 Task: Make in the project AuraTech an epic 'Agile methodology adoption'. Create in the project AuraTech an epic 'Social media integration'. Add in the project AuraTech an epic 'IT skills development and training'
Action: Mouse moved to (207, 65)
Screenshot: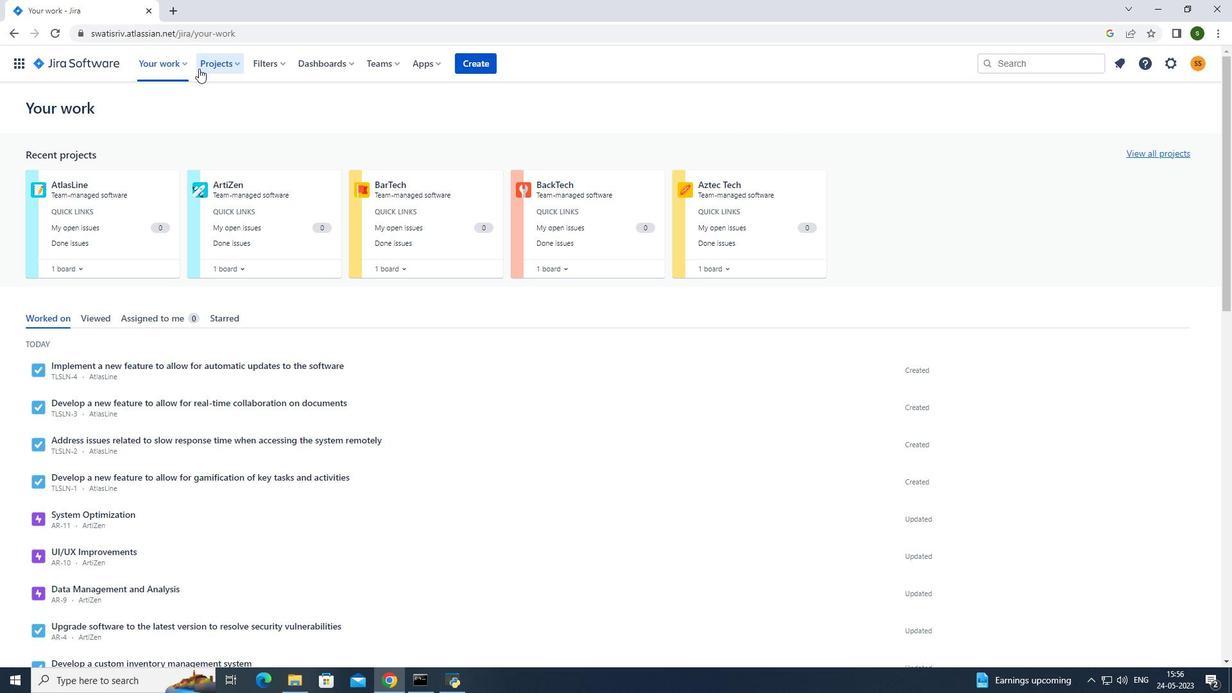 
Action: Mouse pressed left at (207, 65)
Screenshot: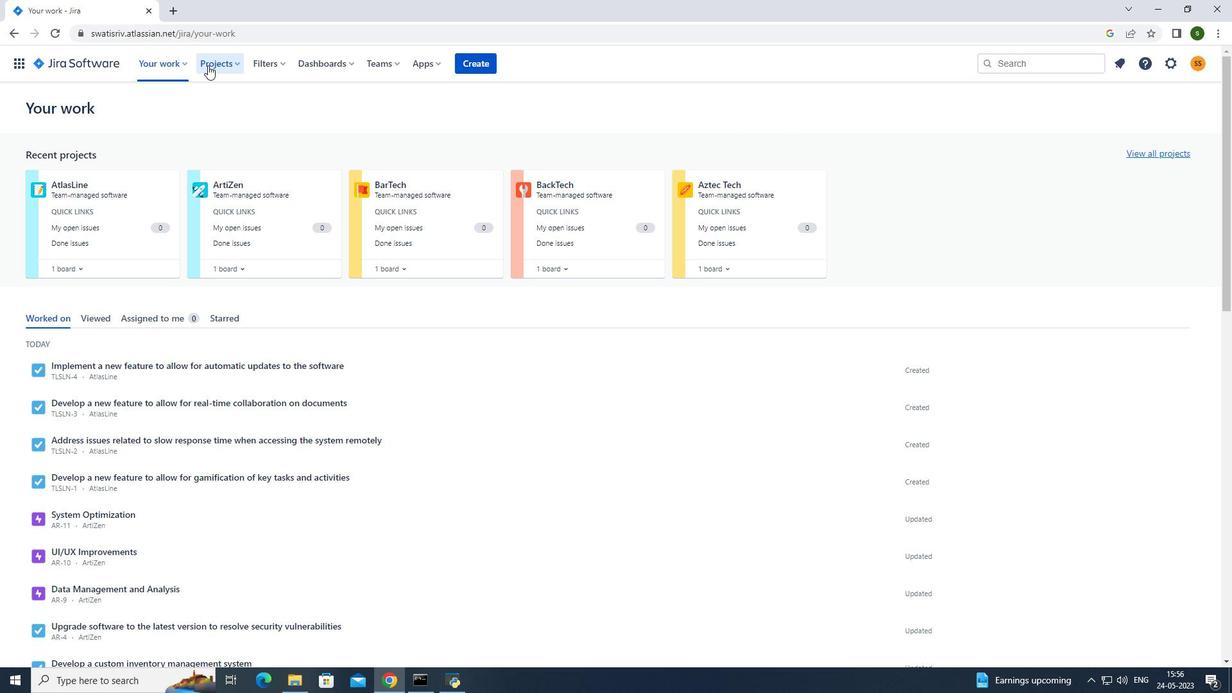 
Action: Mouse moved to (289, 121)
Screenshot: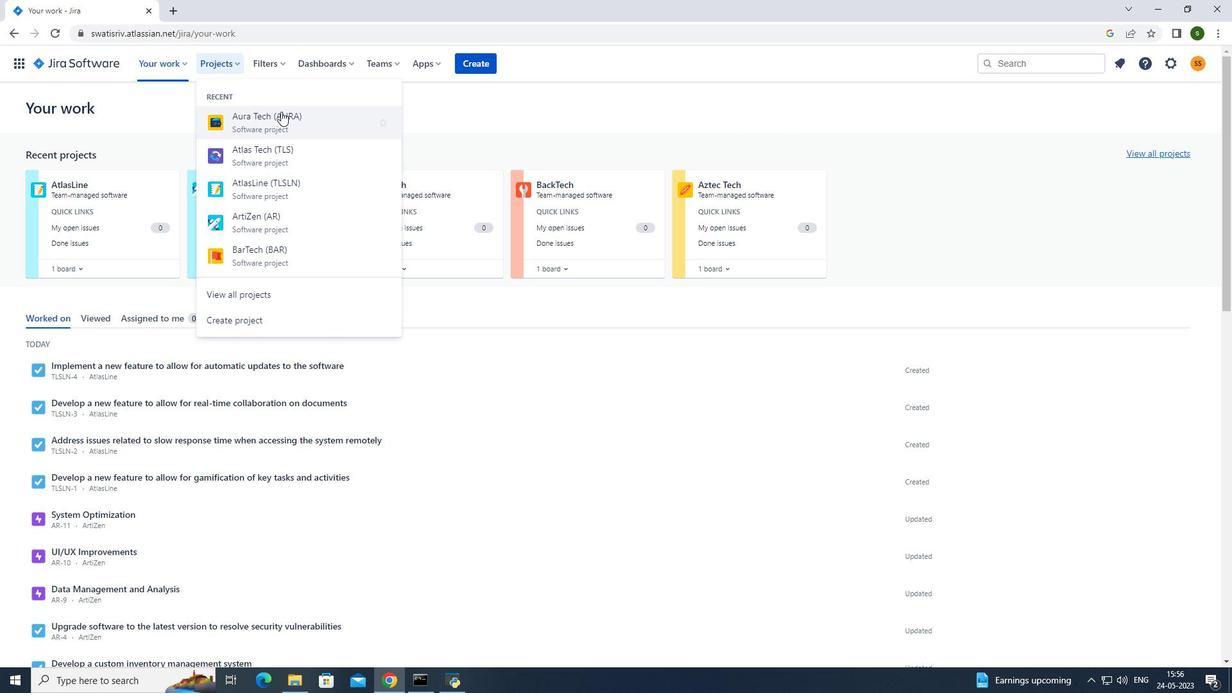 
Action: Mouse pressed left at (289, 121)
Screenshot: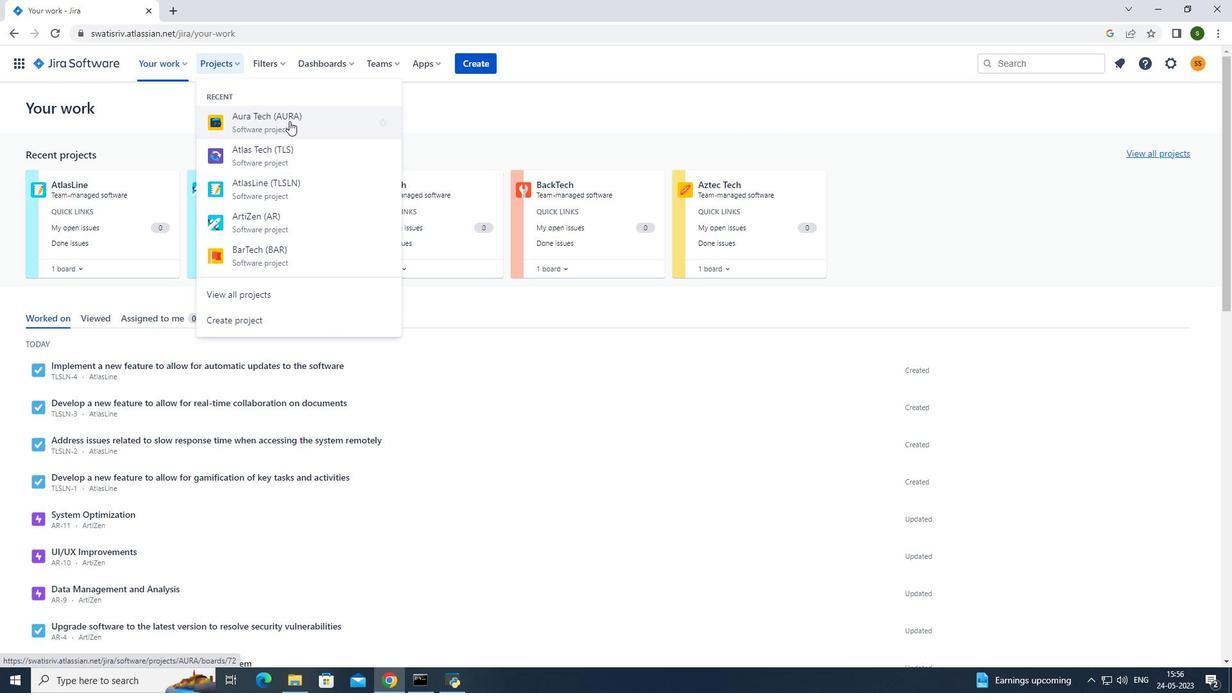 
Action: Mouse moved to (94, 194)
Screenshot: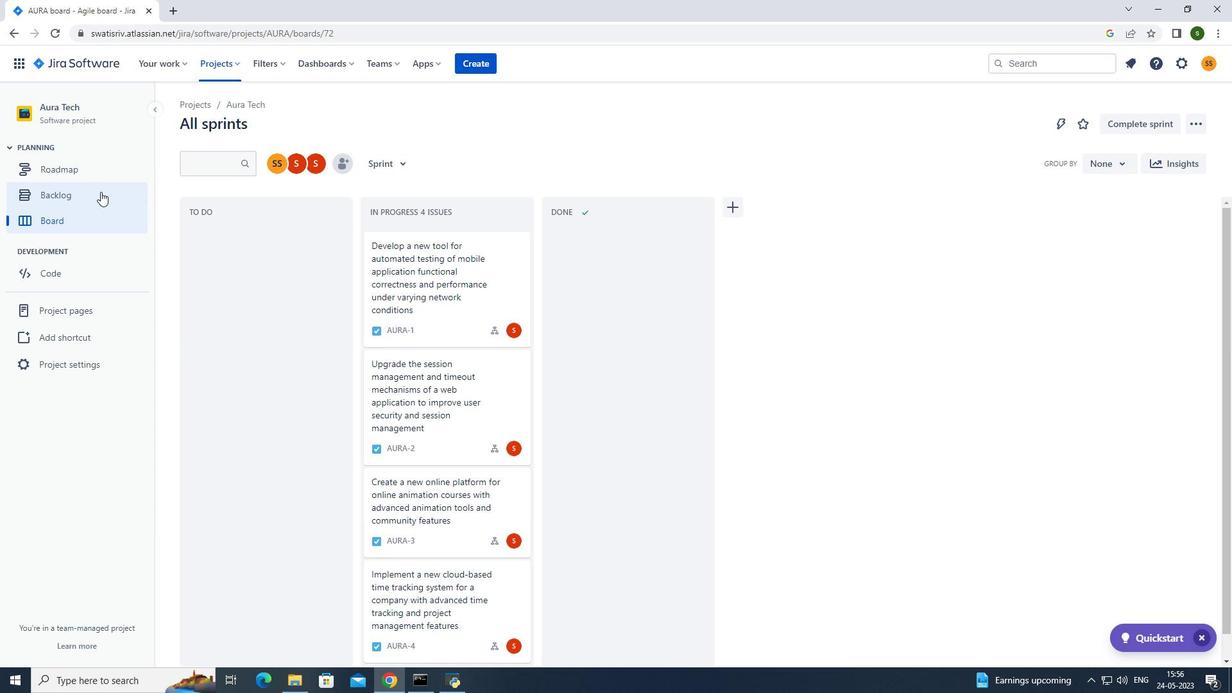 
Action: Mouse pressed left at (94, 194)
Screenshot: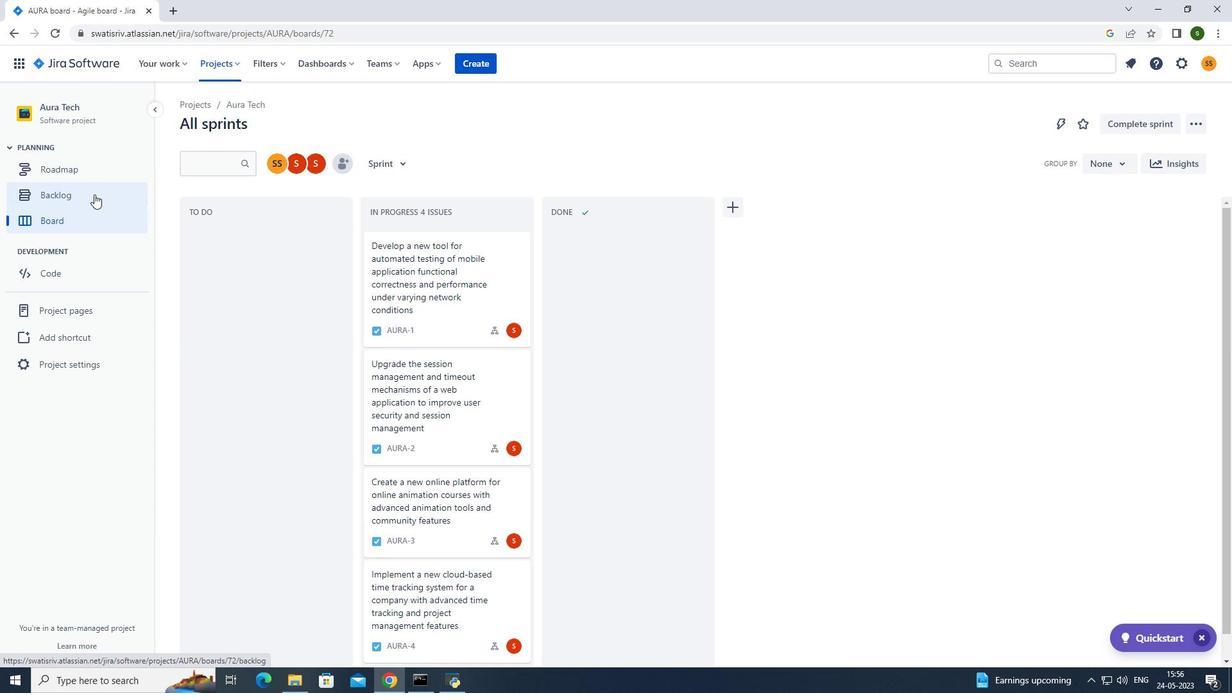 
Action: Mouse moved to (378, 157)
Screenshot: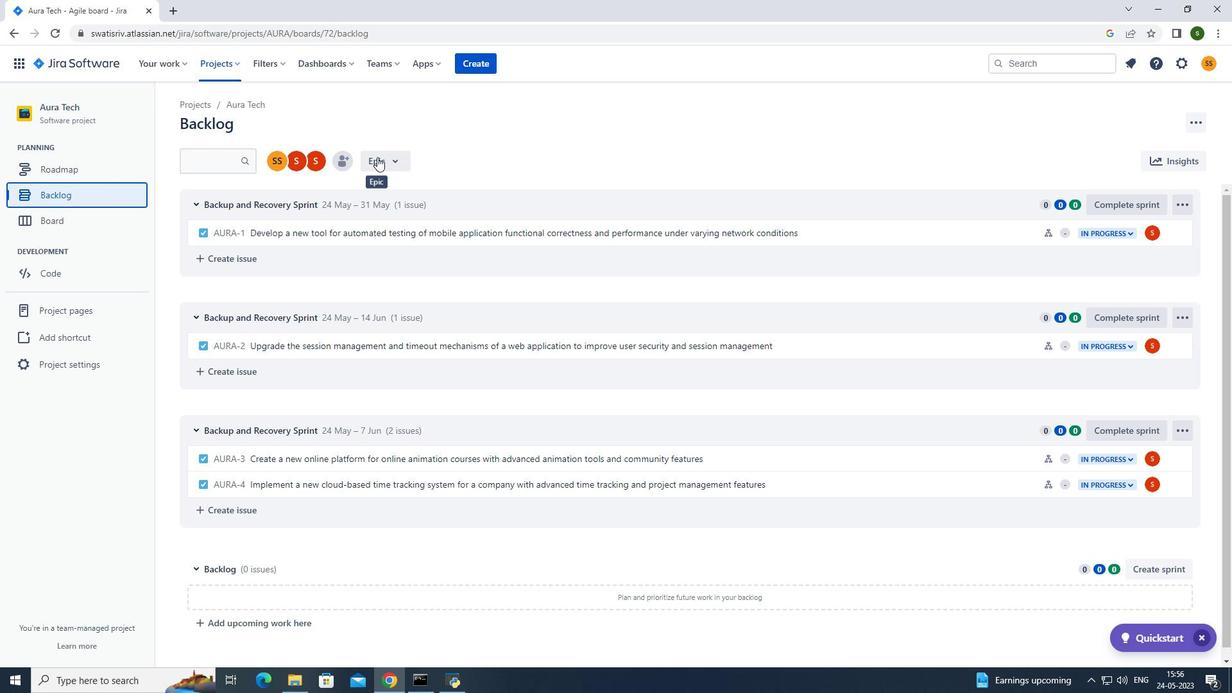 
Action: Mouse pressed left at (378, 157)
Screenshot: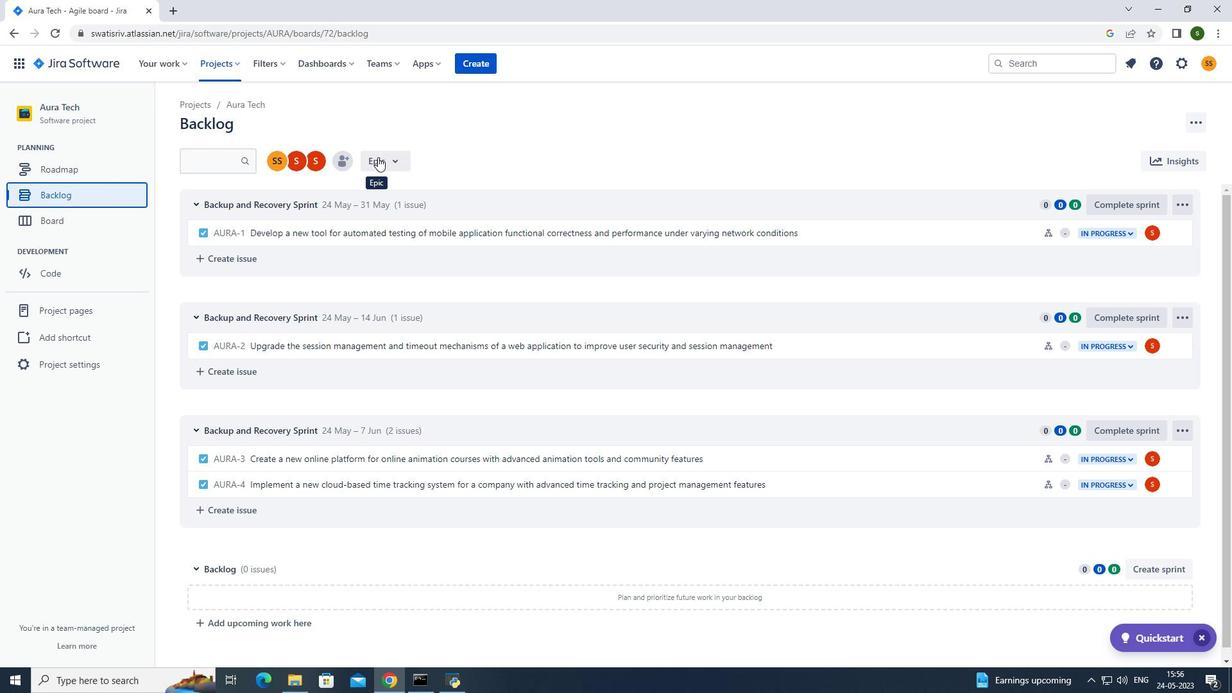 
Action: Mouse moved to (396, 240)
Screenshot: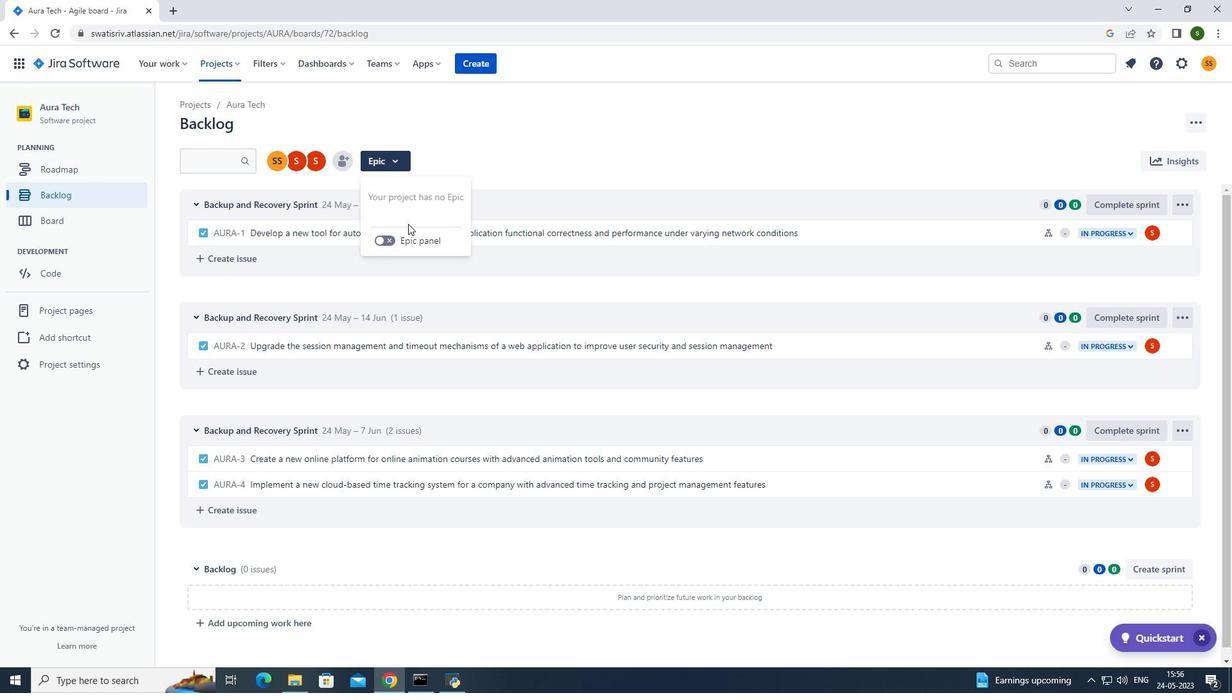 
Action: Mouse pressed left at (396, 240)
Screenshot: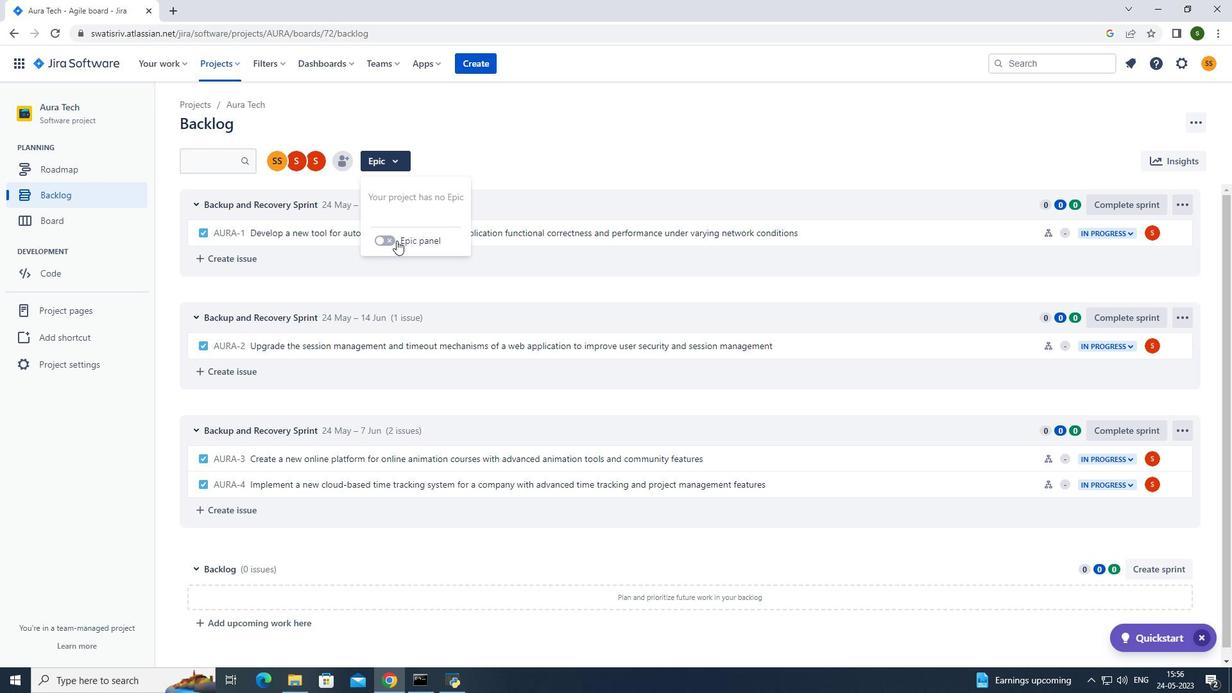 
Action: Mouse moved to (268, 446)
Screenshot: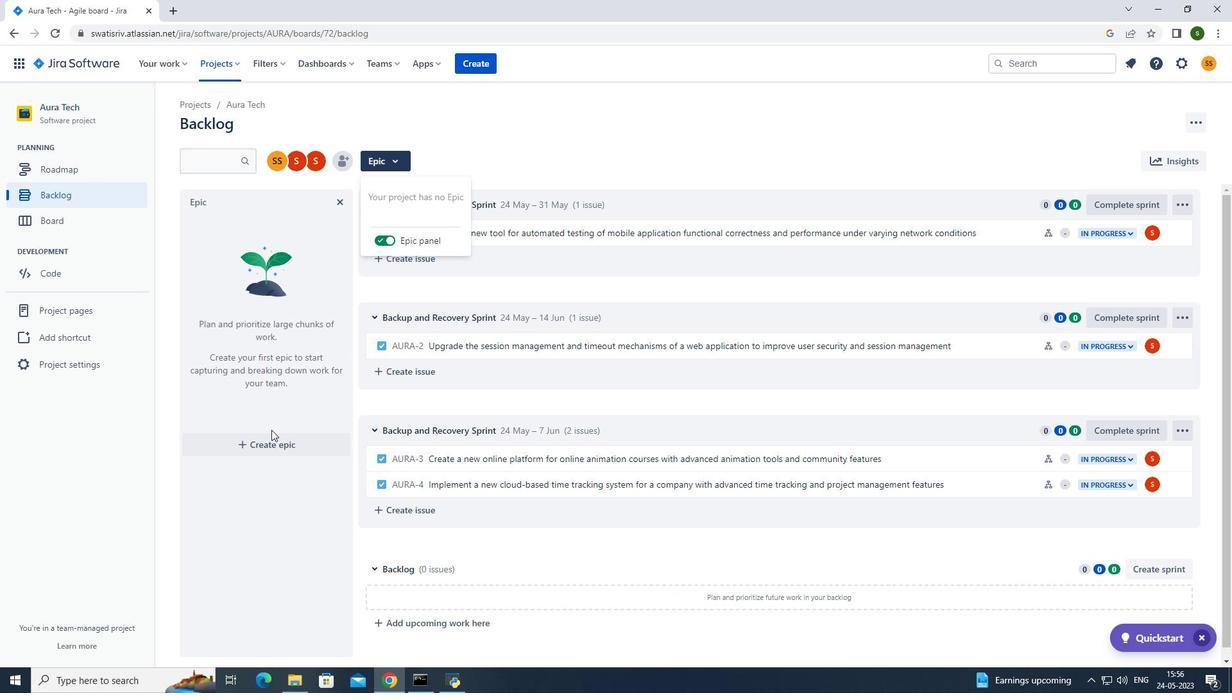
Action: Mouse pressed left at (268, 446)
Screenshot: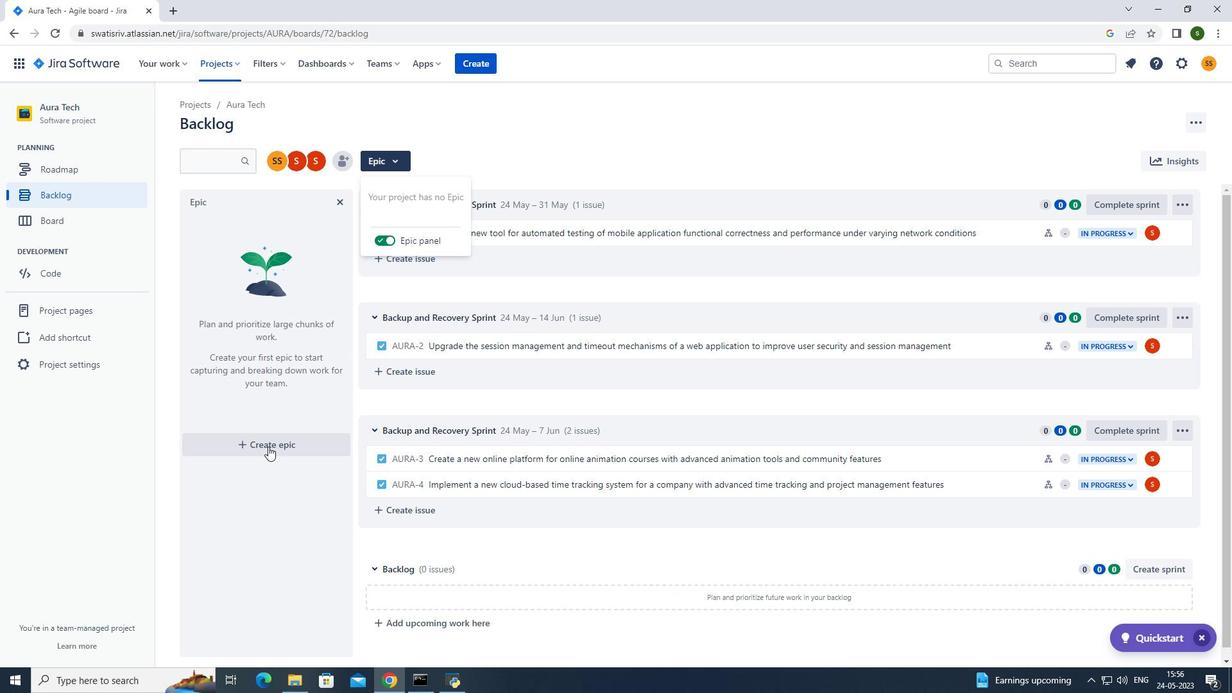 
Action: Mouse moved to (281, 442)
Screenshot: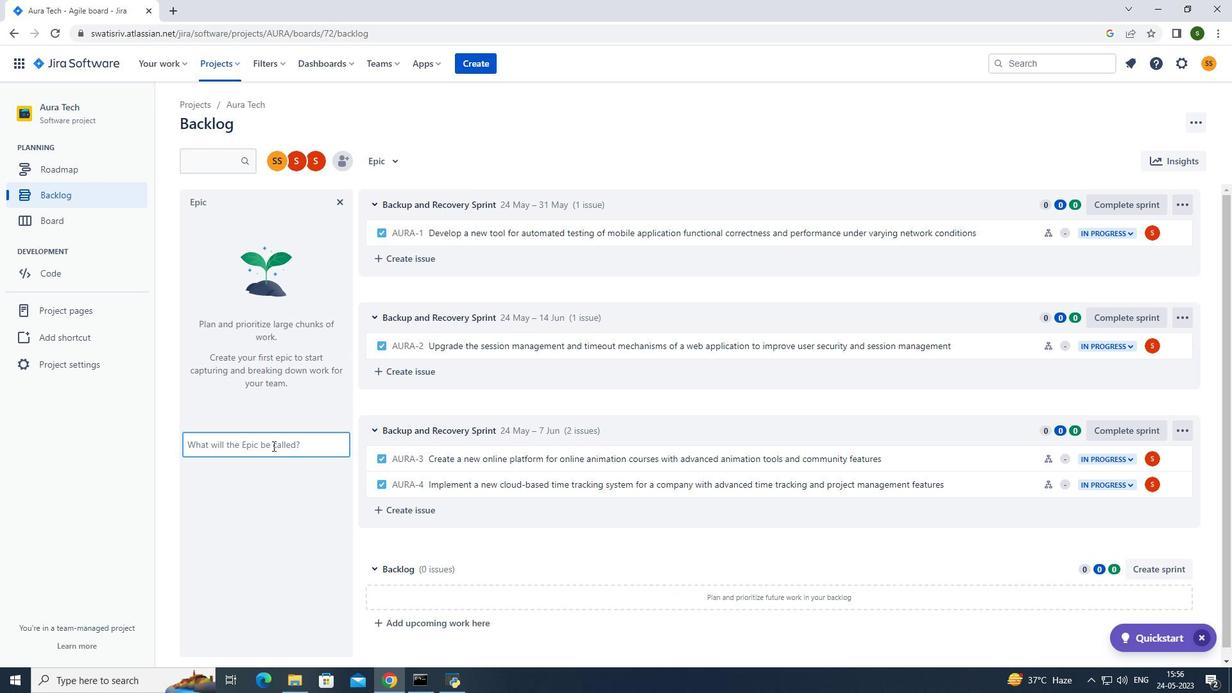 
Action: Key pressed <Key.caps_lock>A<Key.caps_lock>gile<Key.space>methodl<Key.backspace>ology<Key.space>adoption<Key.enter>
Screenshot: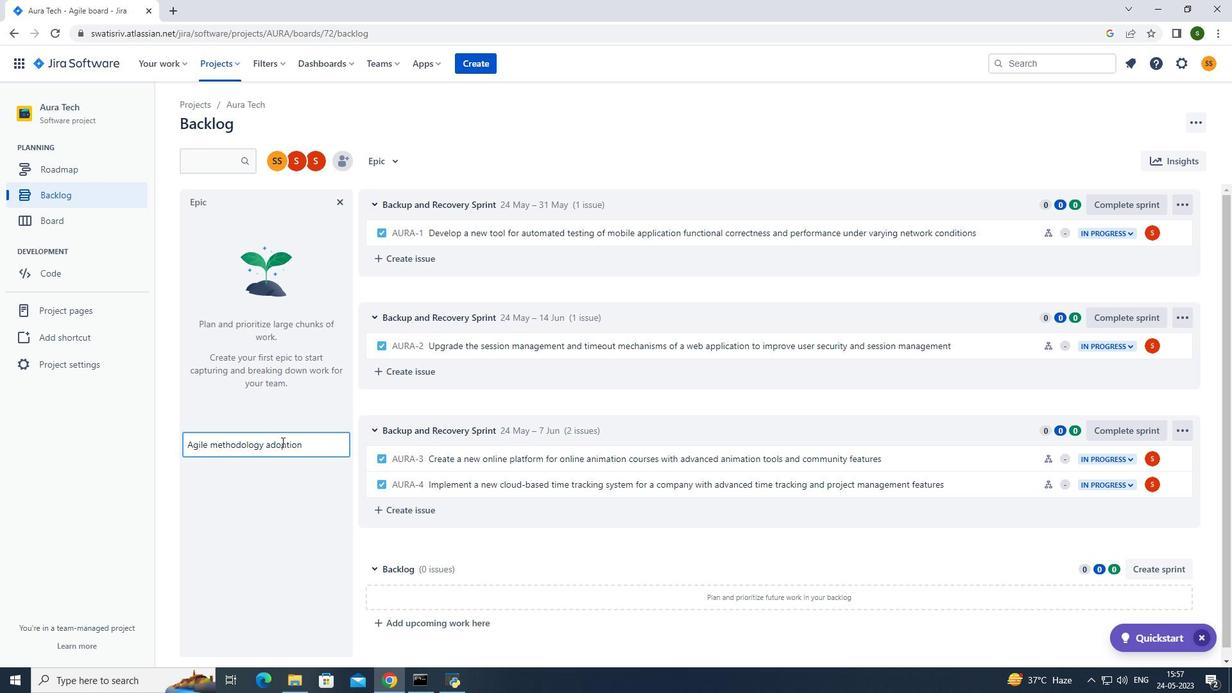 
Action: Mouse moved to (225, 58)
Screenshot: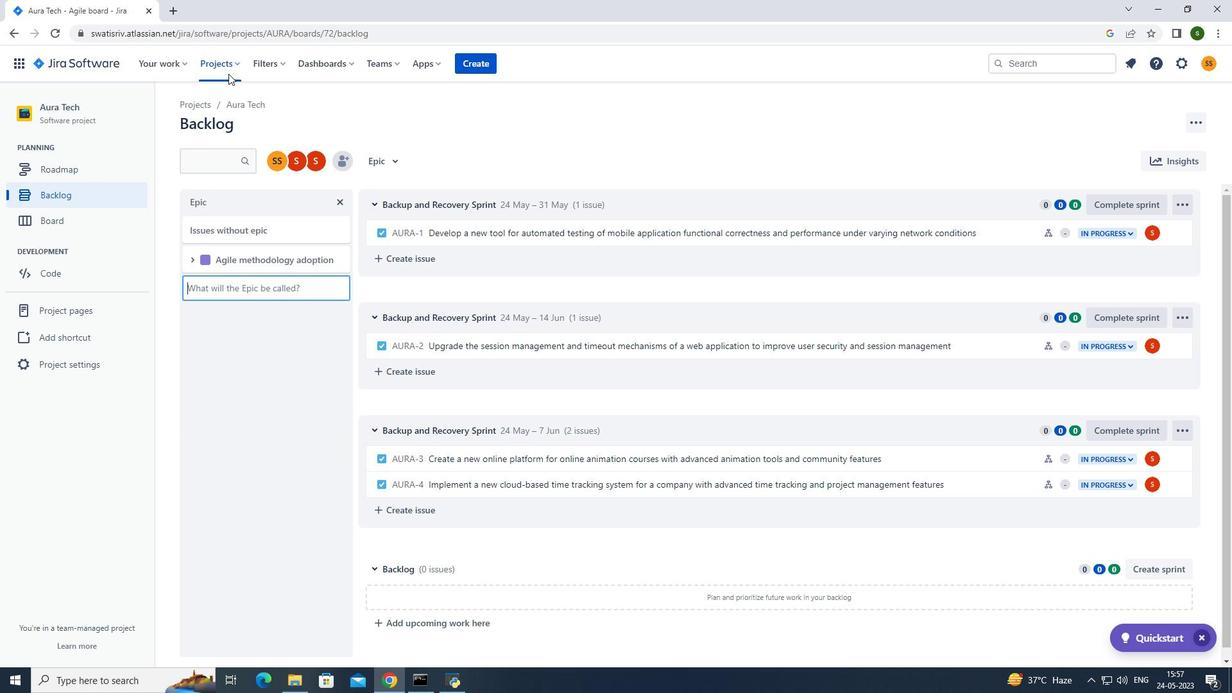 
Action: Mouse pressed left at (225, 58)
Screenshot: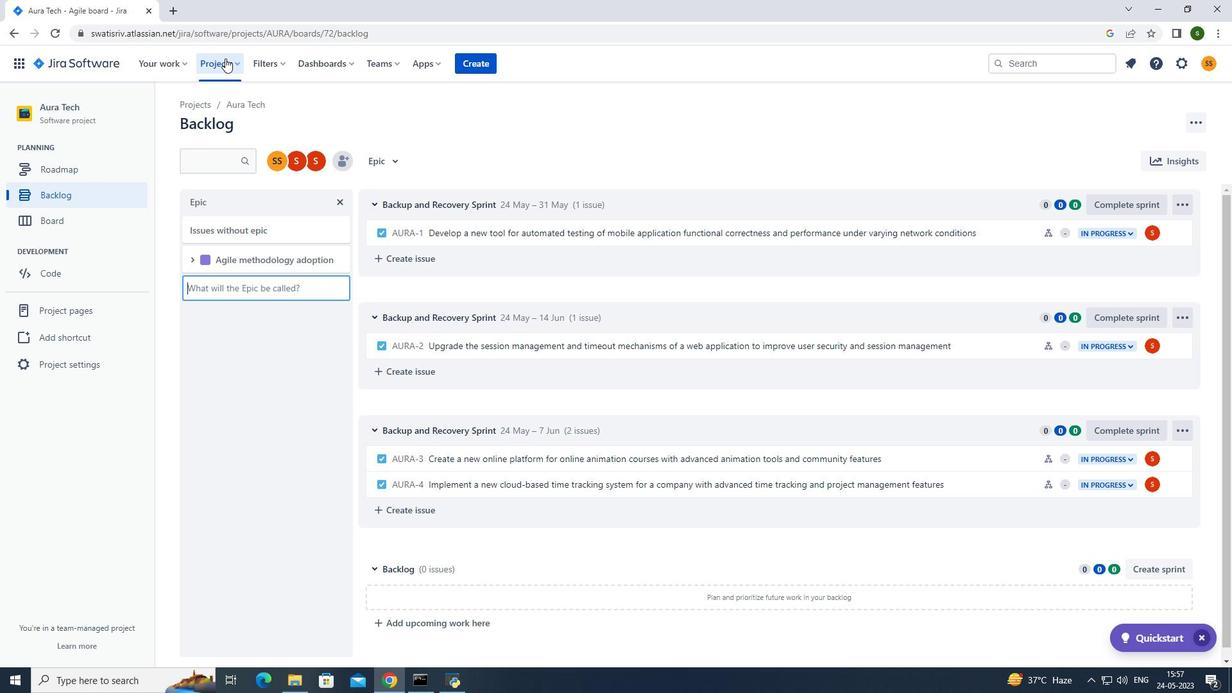 
Action: Mouse moved to (279, 130)
Screenshot: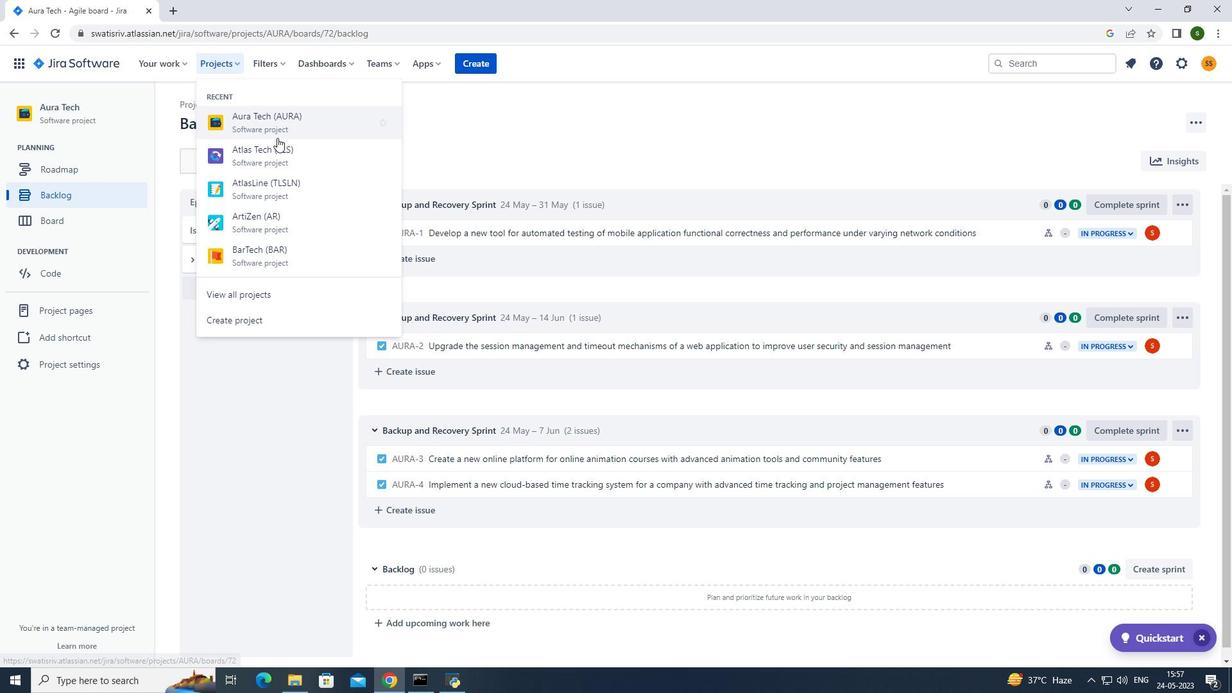 
Action: Mouse pressed left at (279, 130)
Screenshot: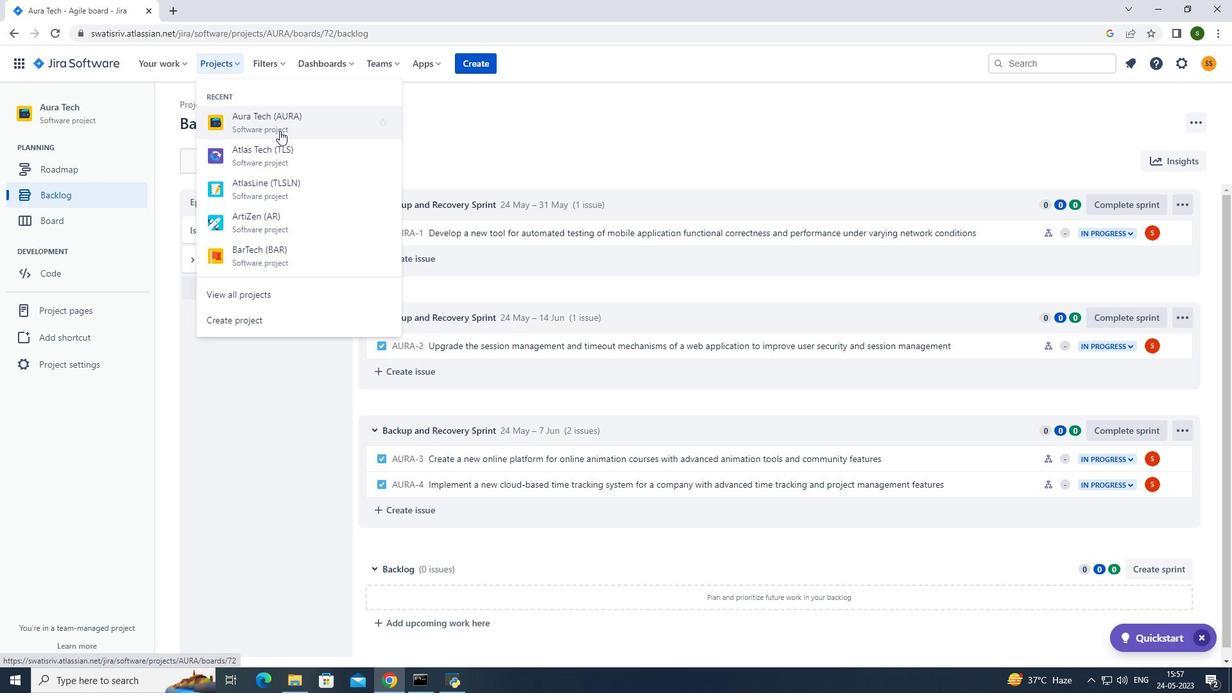
Action: Mouse moved to (87, 204)
Screenshot: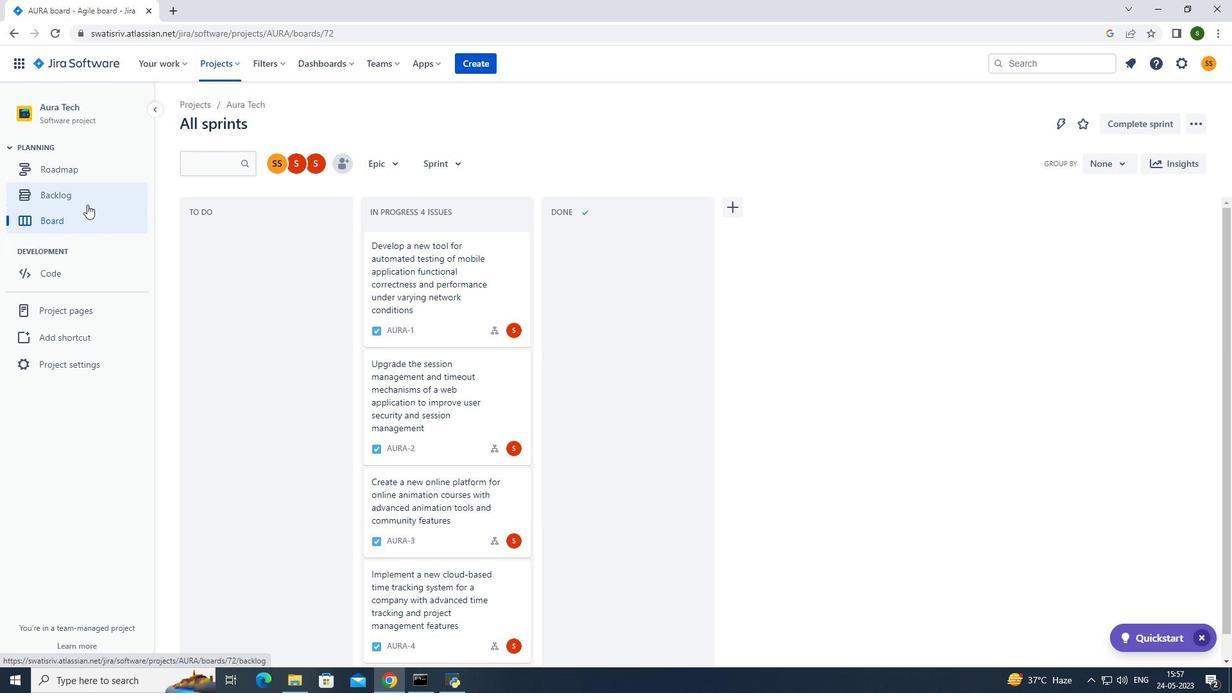 
Action: Mouse pressed left at (87, 204)
Screenshot: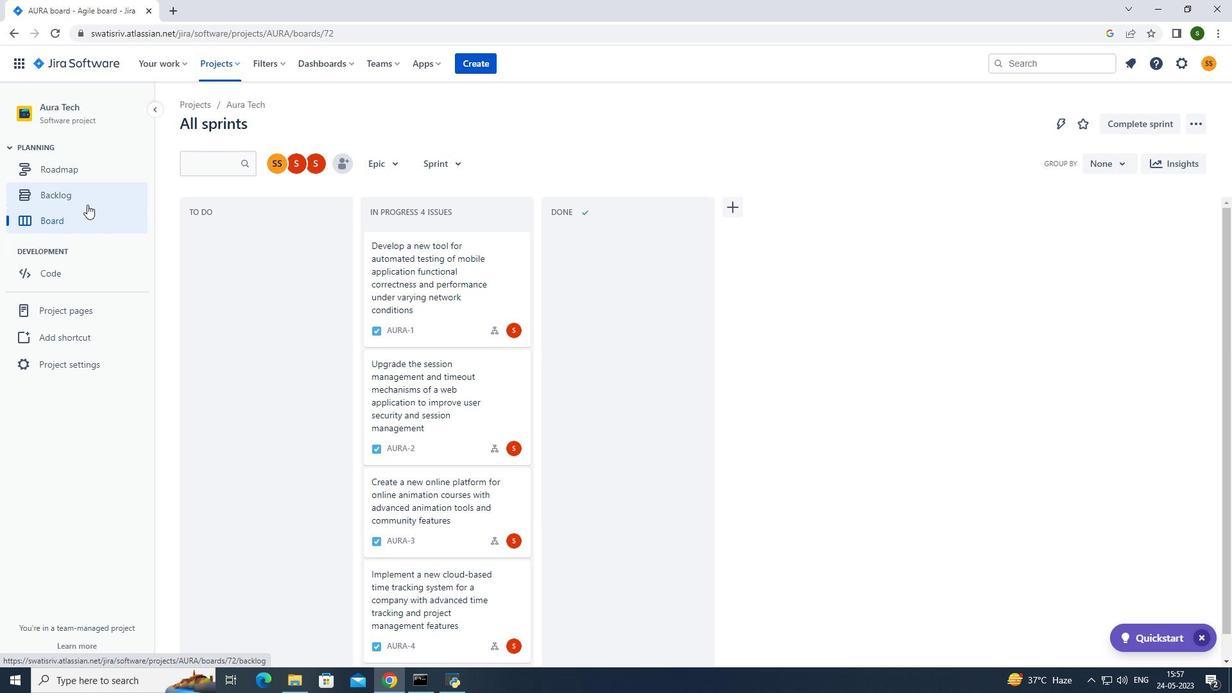 
Action: Mouse moved to (277, 292)
Screenshot: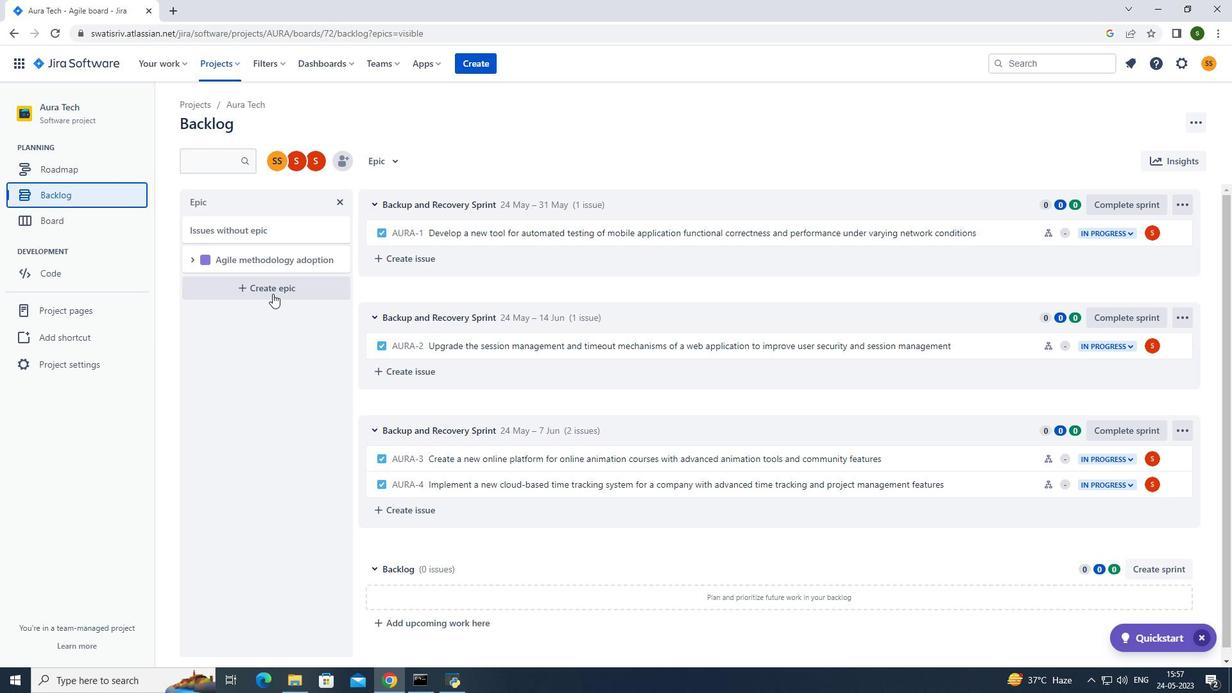 
Action: Mouse pressed left at (277, 292)
Screenshot: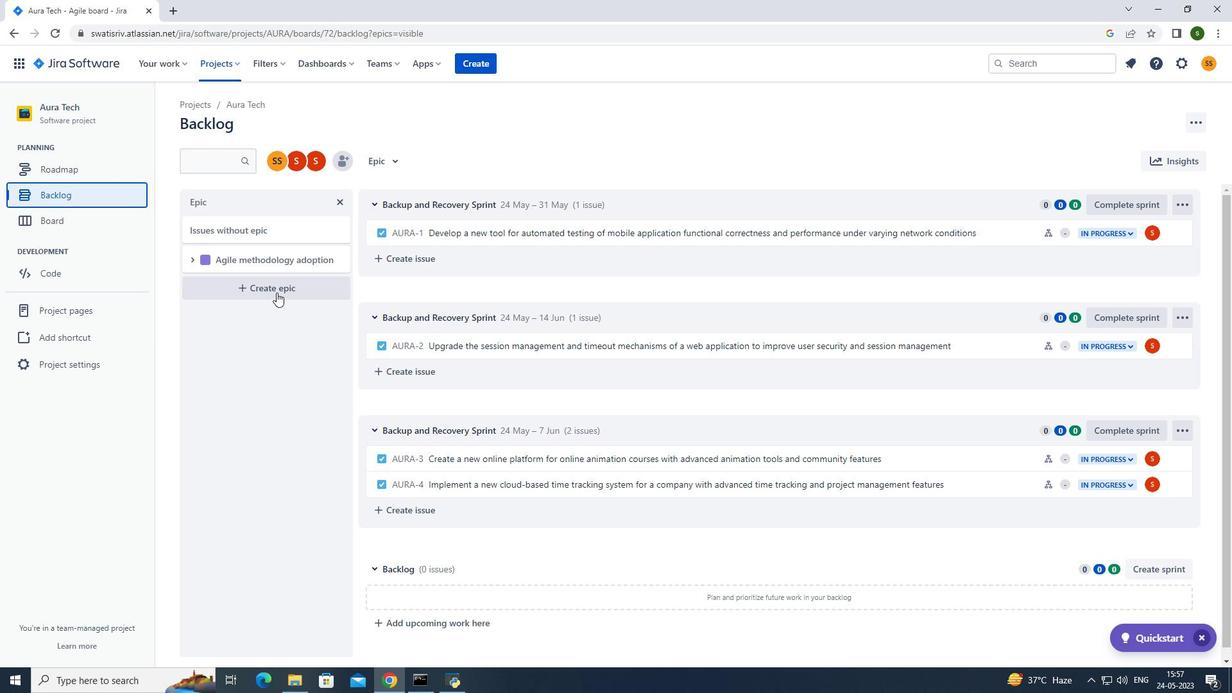 
Action: Mouse moved to (247, 290)
Screenshot: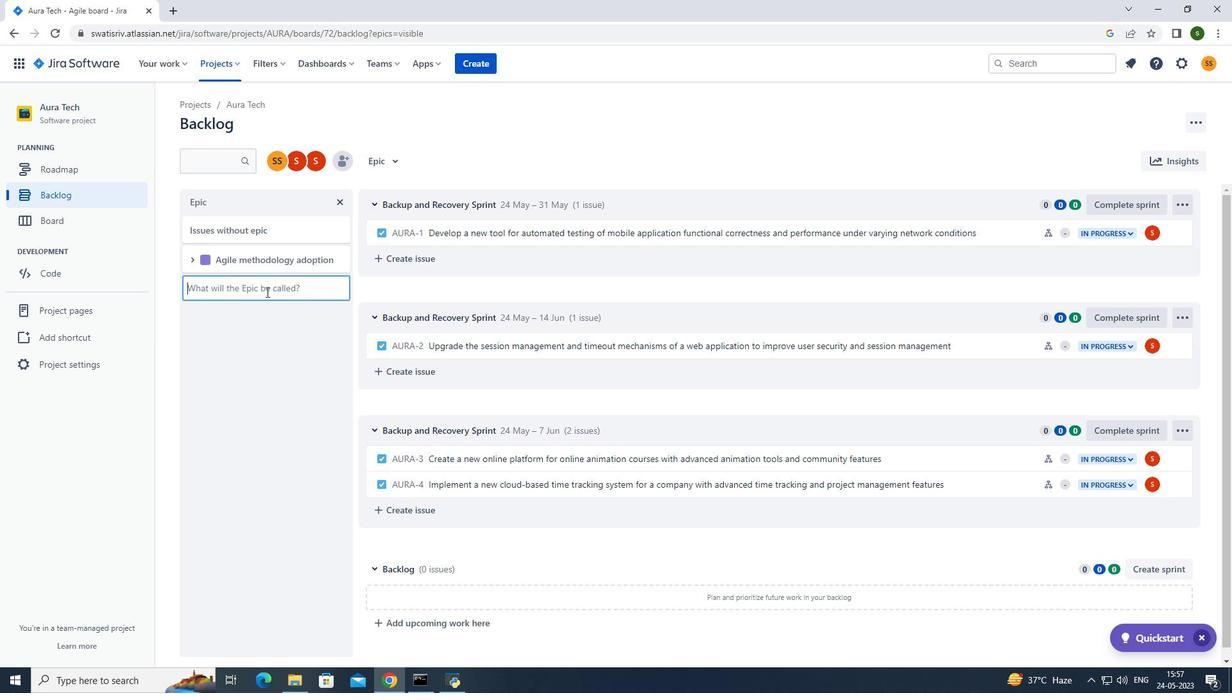
Action: Mouse pressed left at (247, 290)
Screenshot: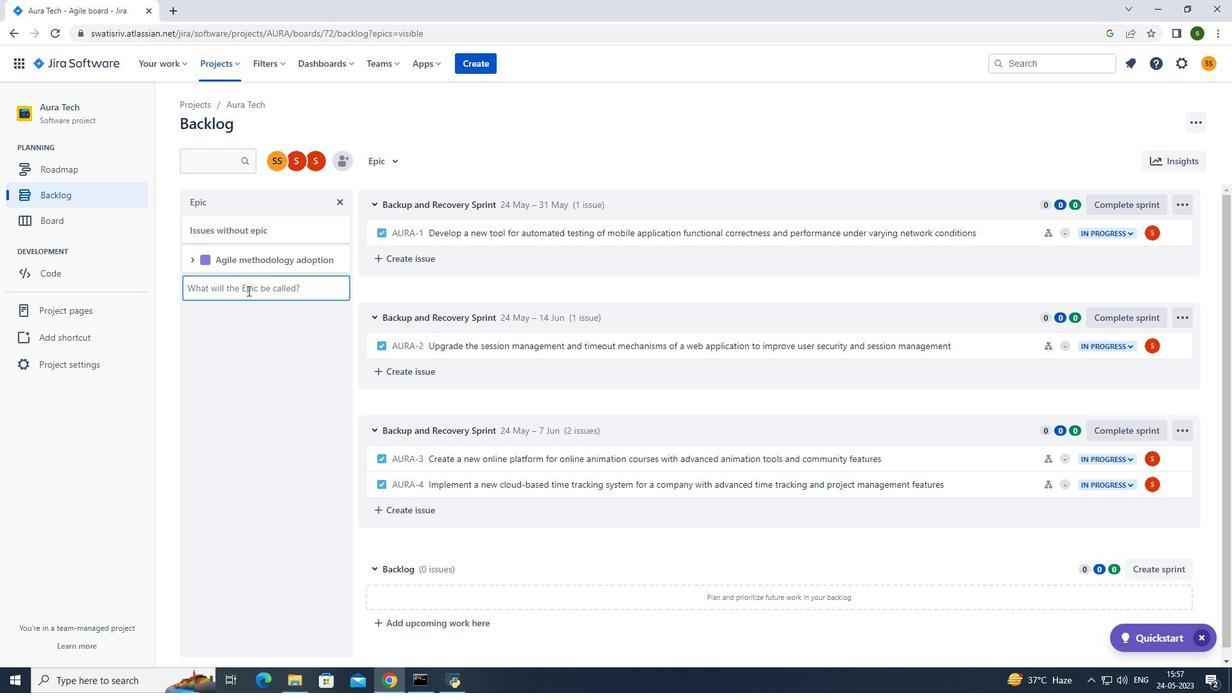 
Action: Mouse moved to (249, 281)
Screenshot: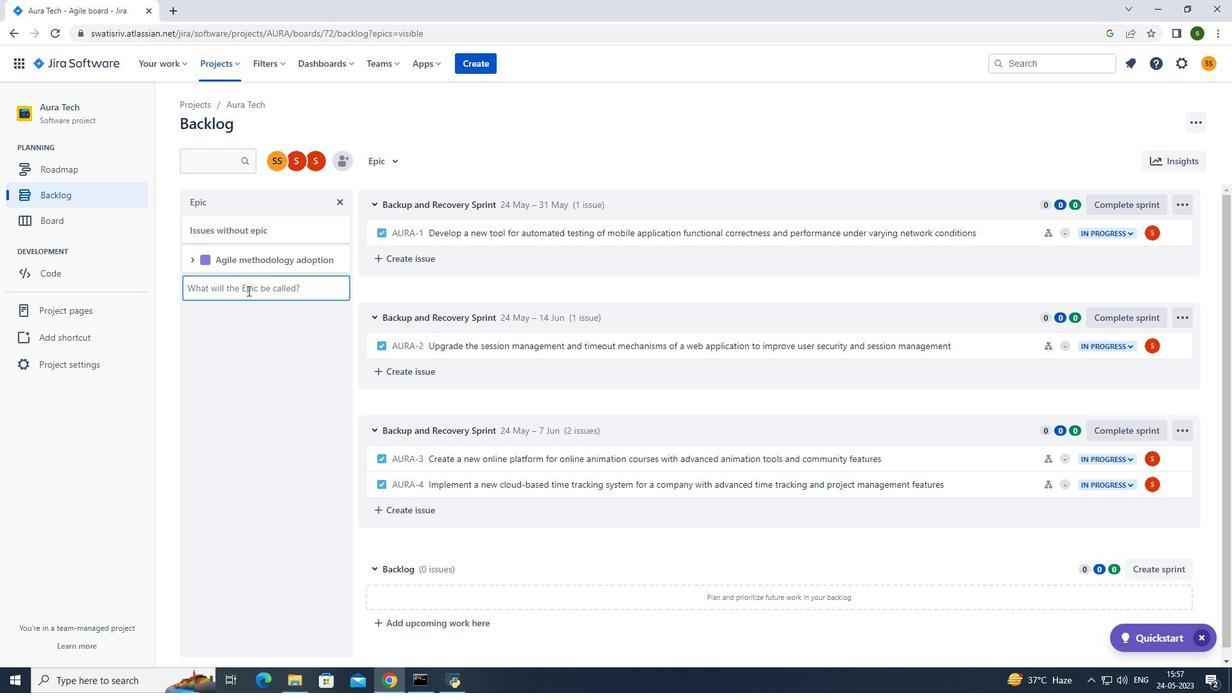 
Action: Key pressed <Key.caps_lock>S<Key.caps_lock>ocial<Key.space>media<Key.space>integration<Key.enter>
Screenshot: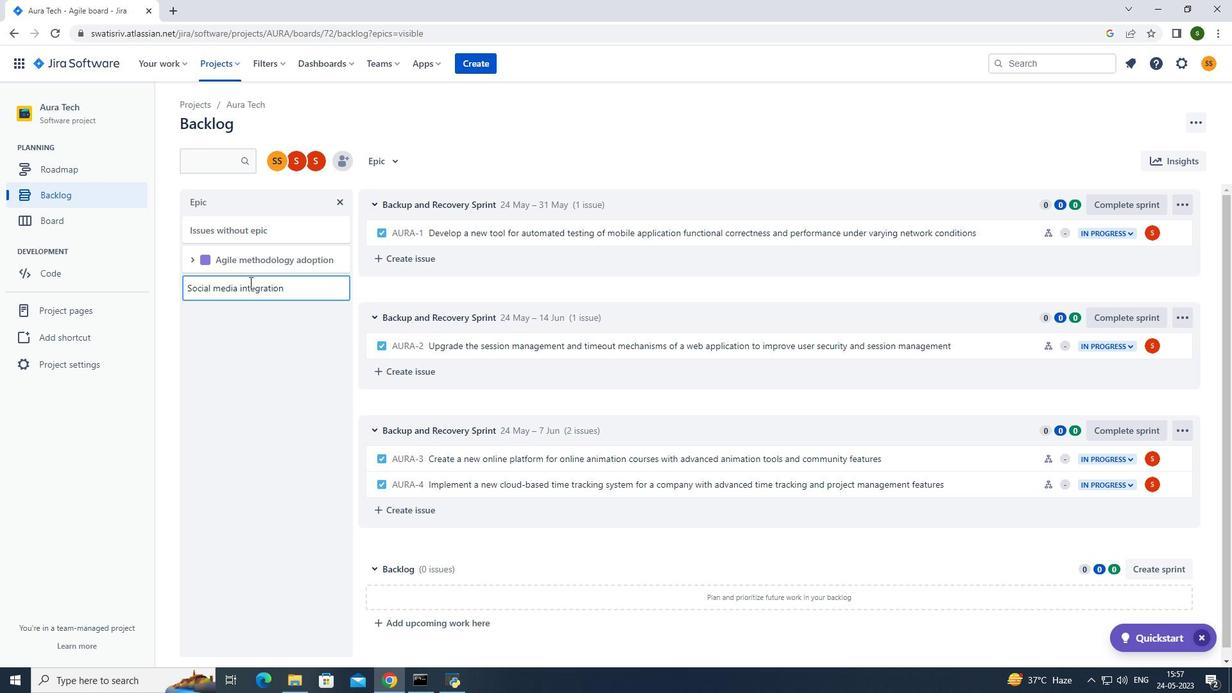 
Action: Mouse moved to (204, 69)
Screenshot: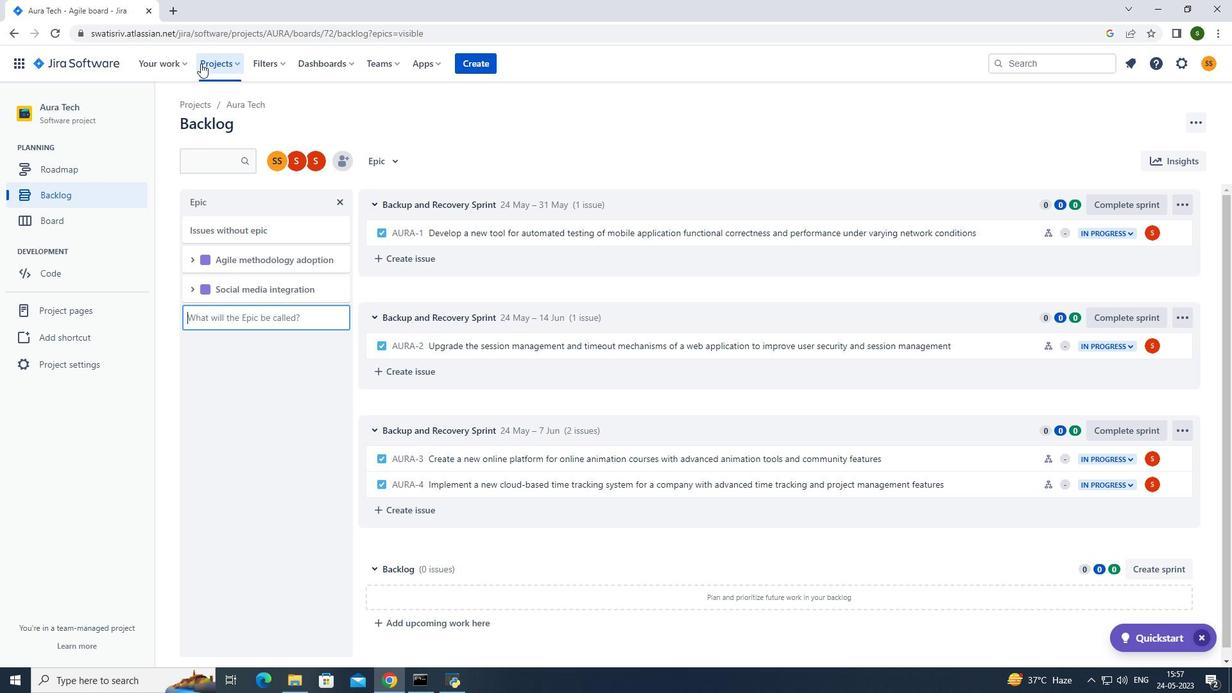 
Action: Mouse pressed left at (204, 69)
Screenshot: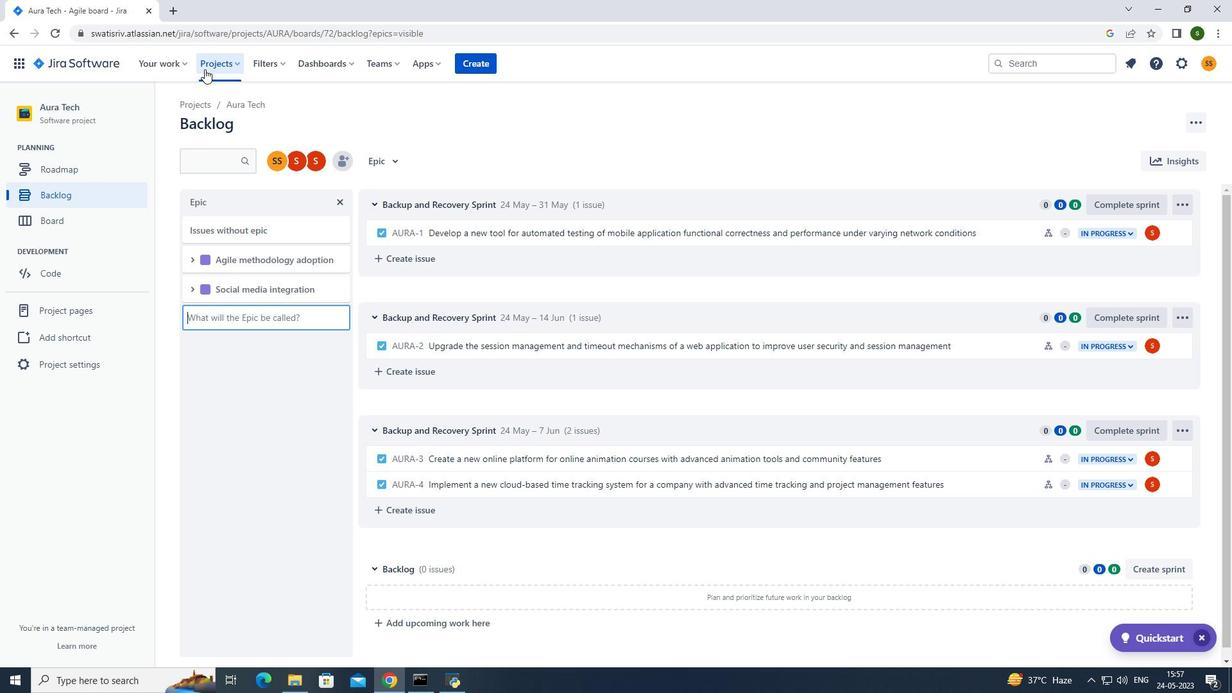 
Action: Mouse moved to (270, 121)
Screenshot: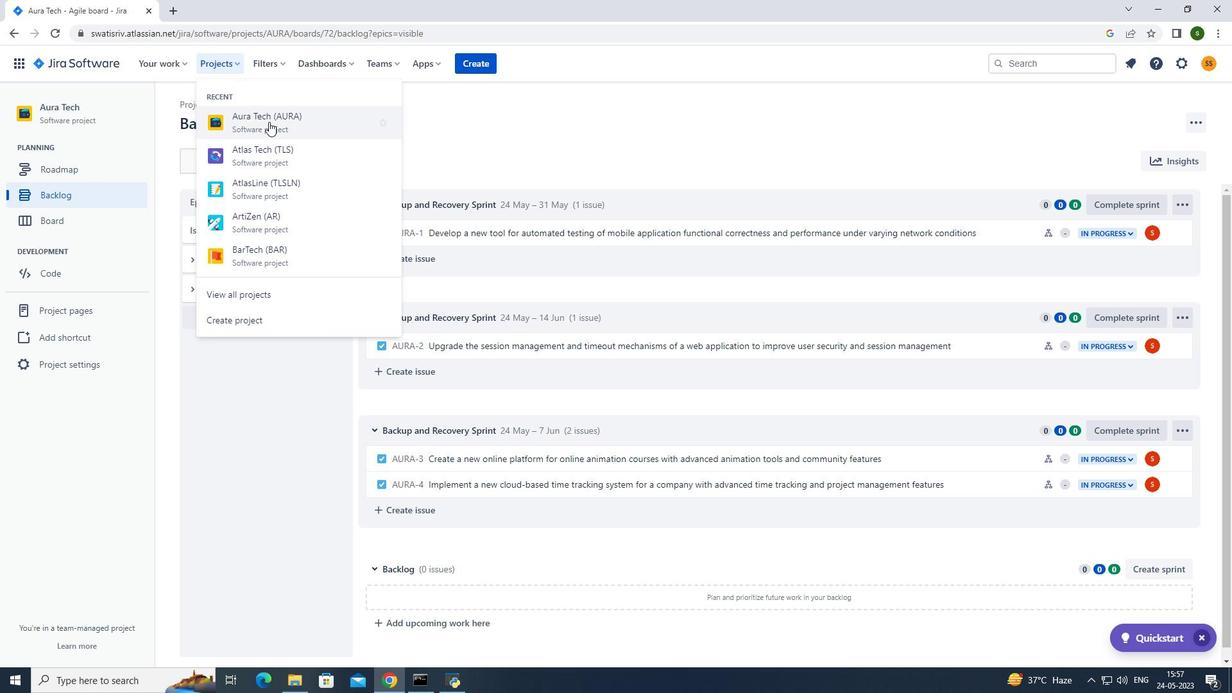 
Action: Mouse pressed left at (270, 121)
Screenshot: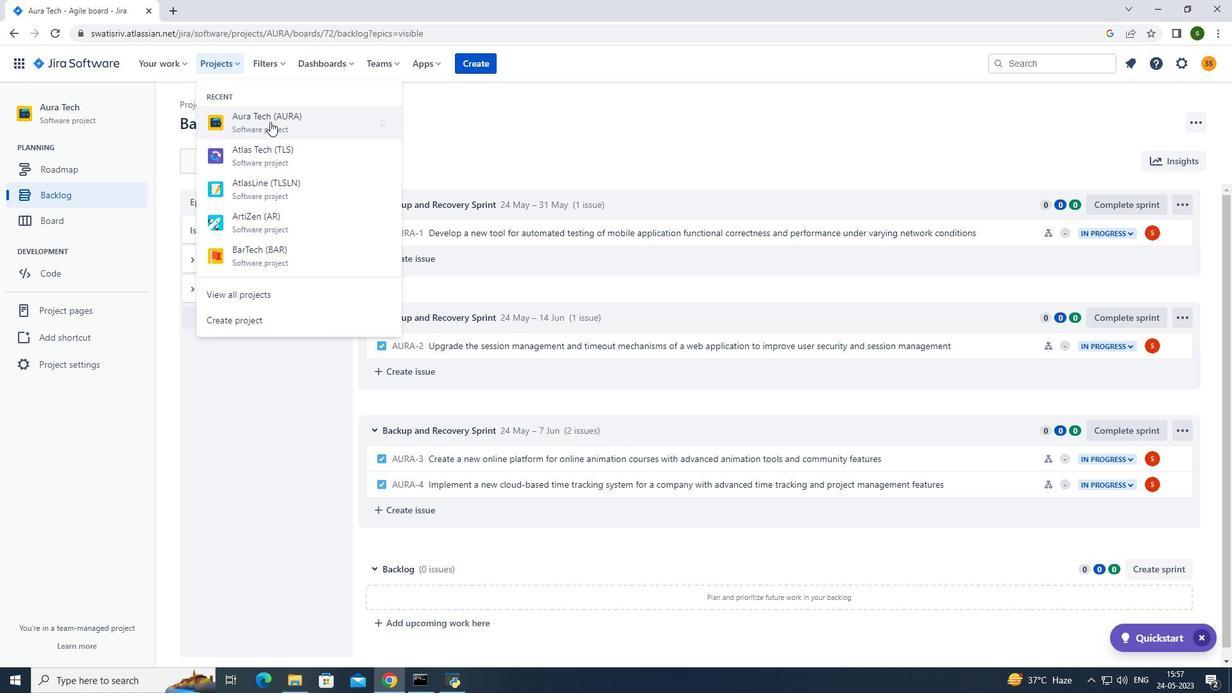
Action: Mouse moved to (87, 198)
Screenshot: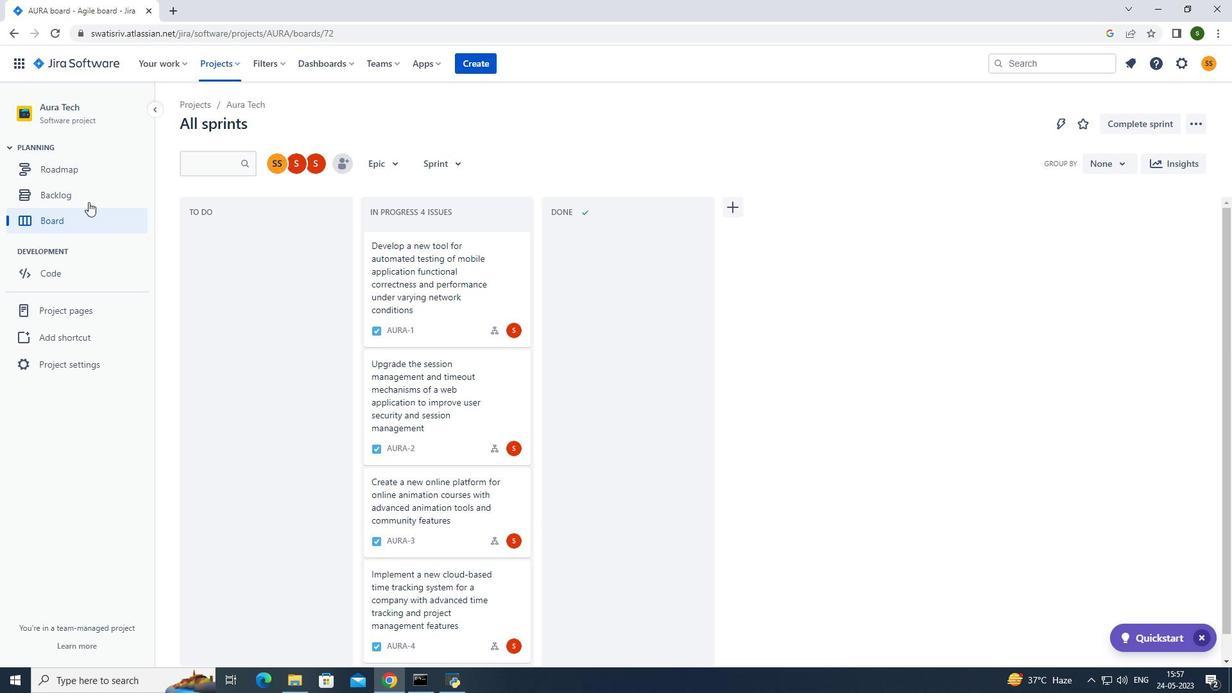
Action: Mouse pressed left at (87, 198)
Screenshot: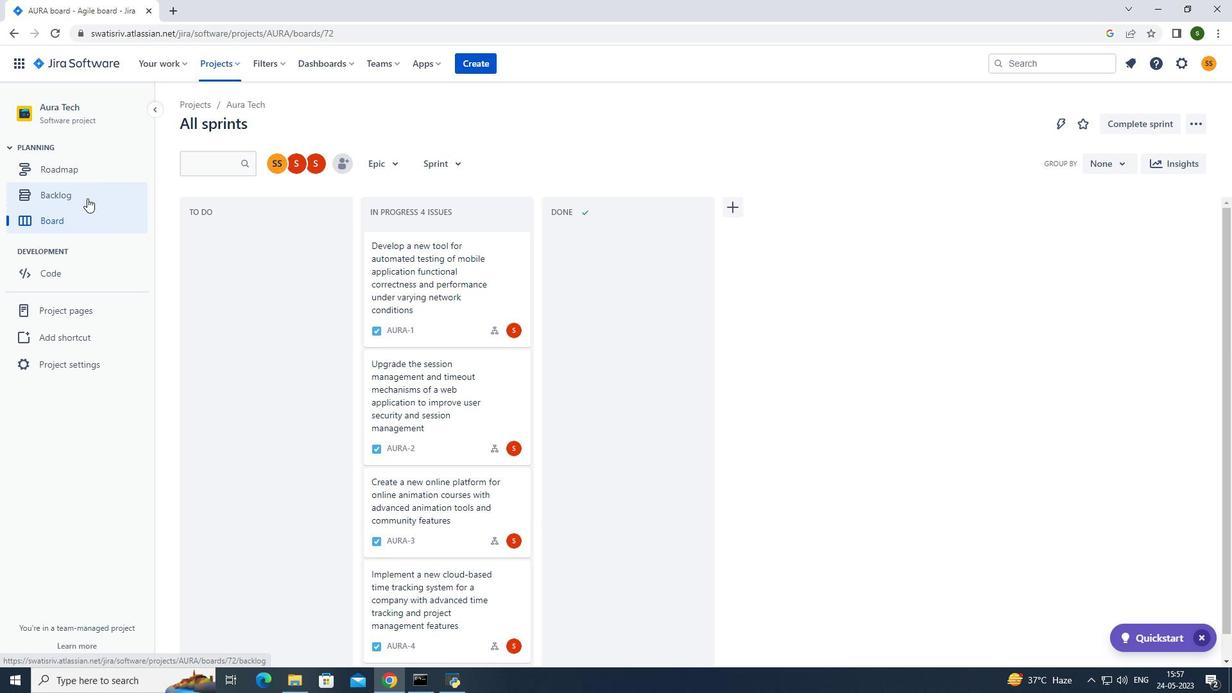 
Action: Mouse moved to (258, 316)
Screenshot: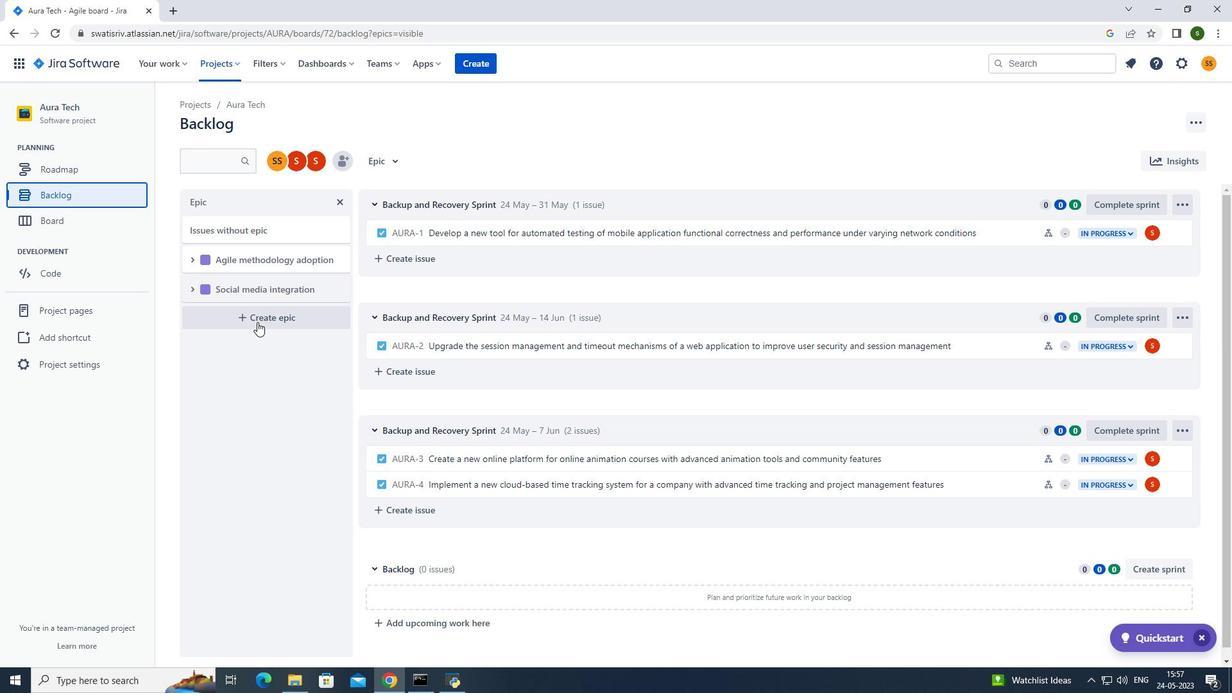 
Action: Mouse pressed left at (258, 316)
Screenshot: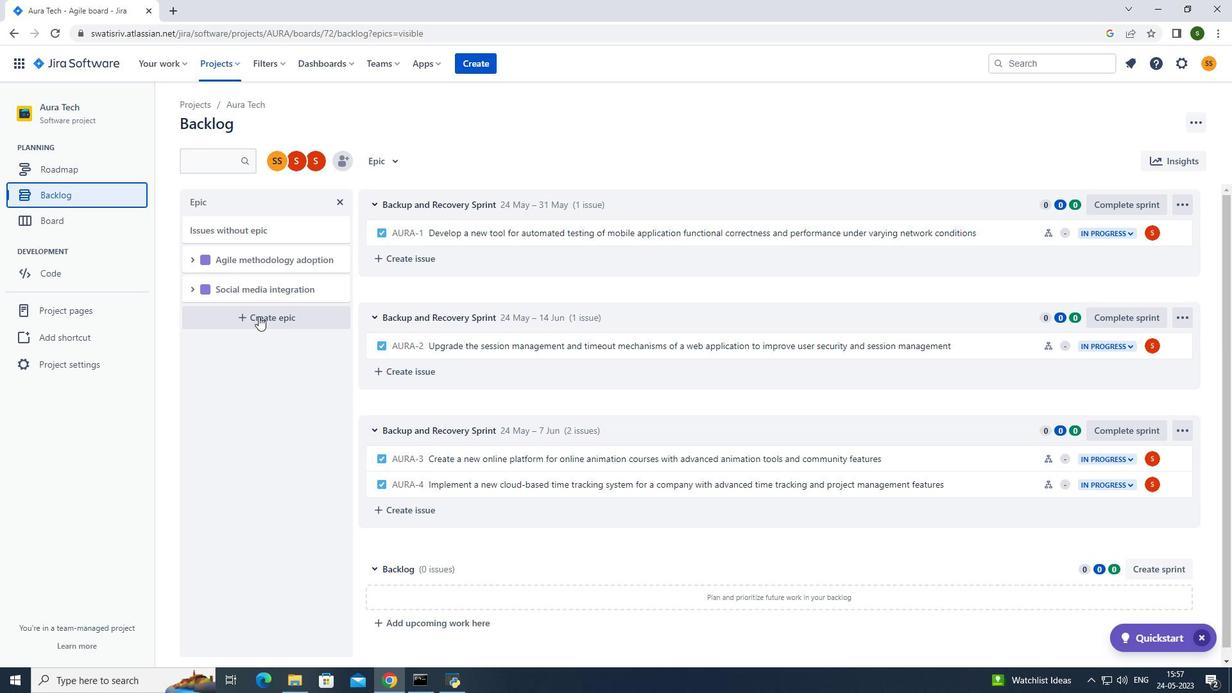 
Action: Mouse moved to (240, 320)
Screenshot: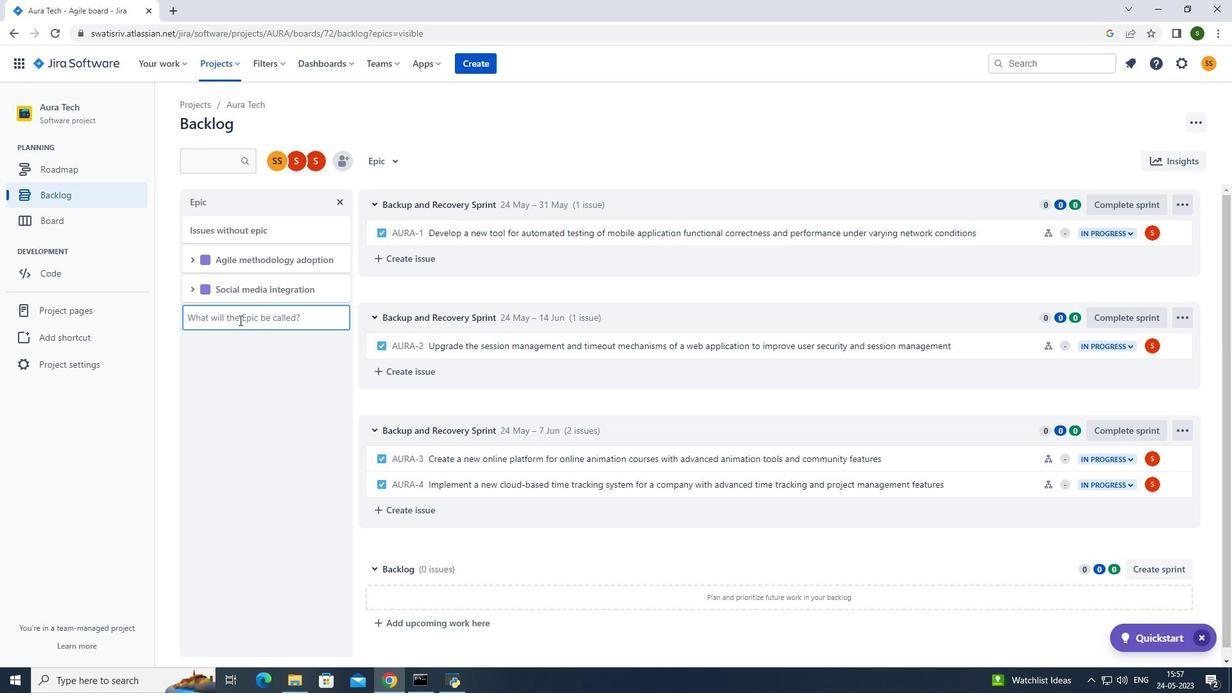 
Action: Key pressed <Key.caps_lock>IT<Key.space>S<Key.backspace><Key.caps_lock>skills<Key.space>development<Key.space>and<Key.space>training<Key.enter>
Screenshot: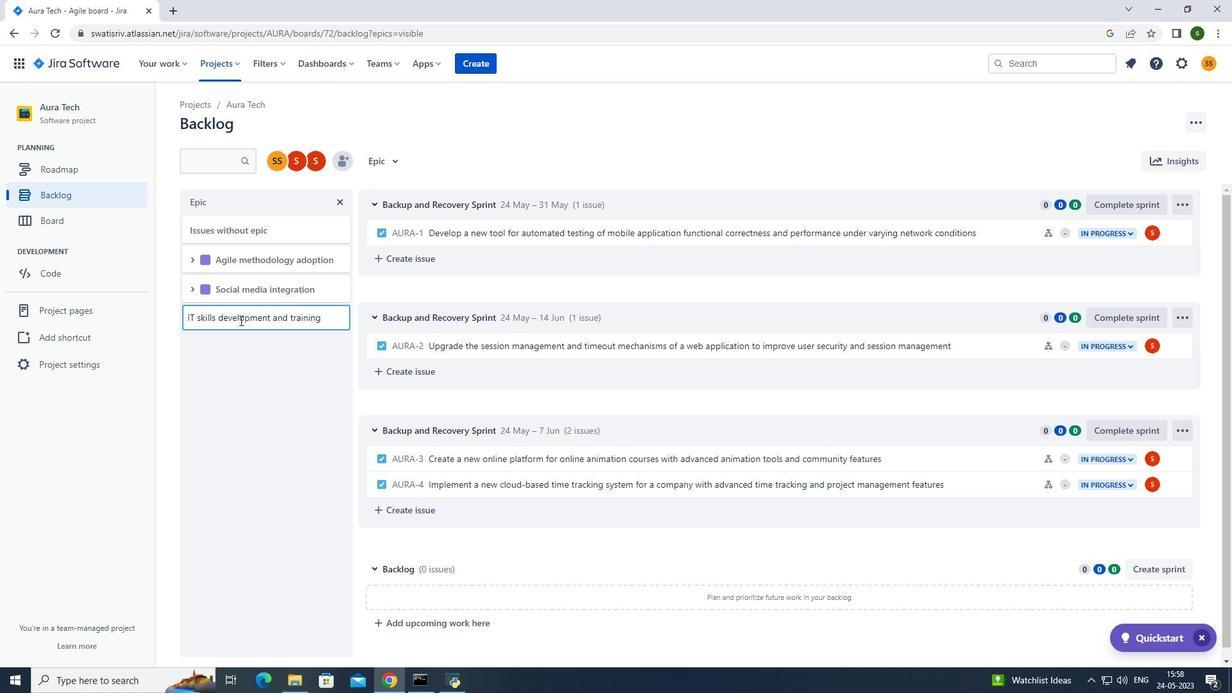 
Action: Mouse moved to (558, 156)
Screenshot: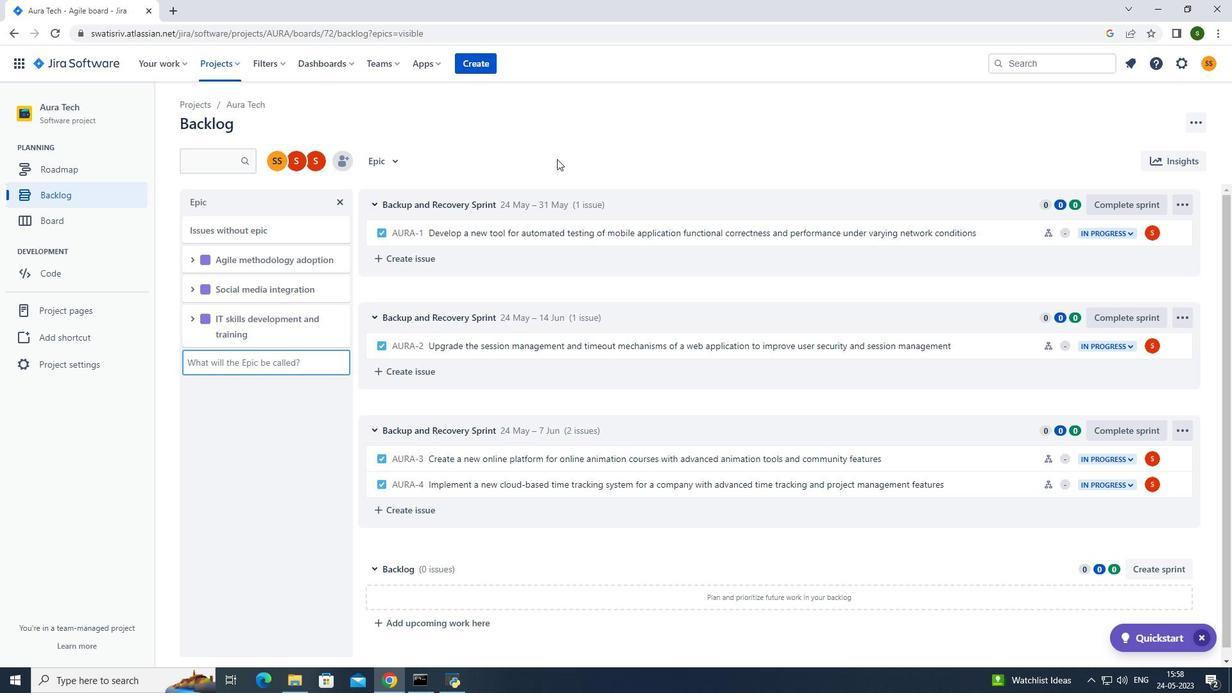 
Action: Mouse pressed left at (558, 156)
Screenshot: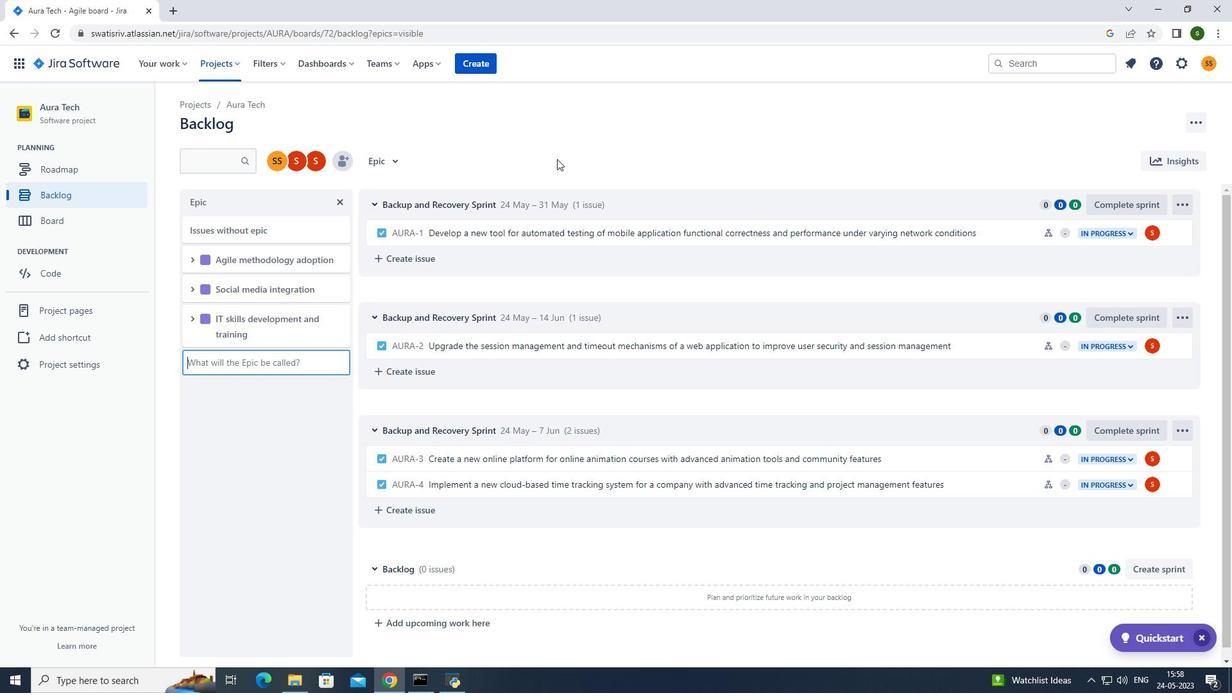 
